 Task: Add another range.
Action: Mouse moved to (177, 71)
Screenshot: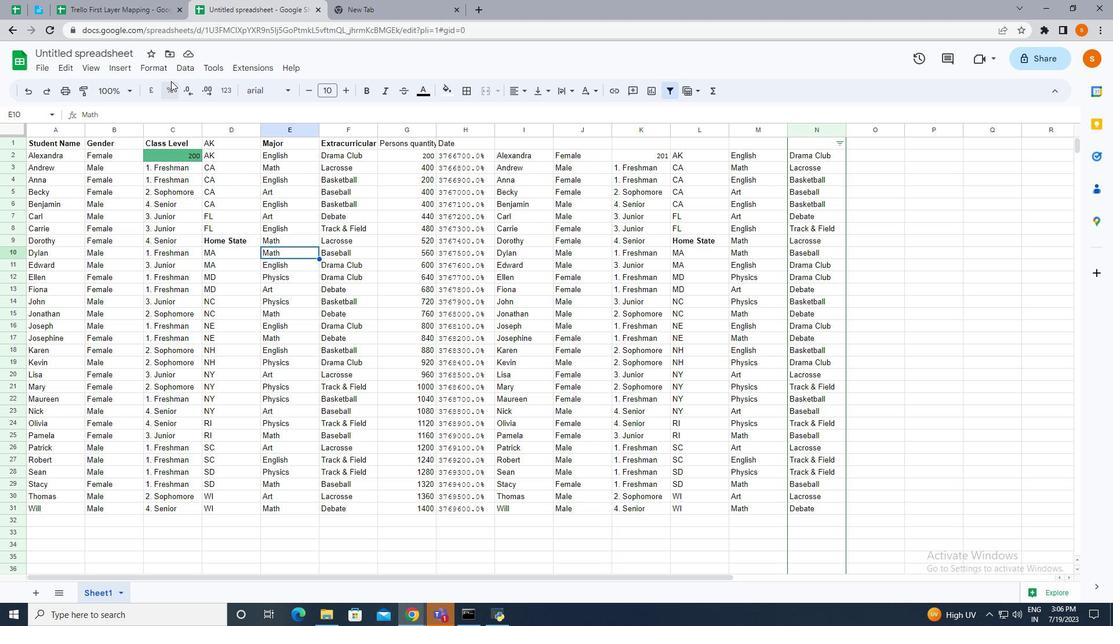 
Action: Mouse pressed left at (177, 71)
Screenshot: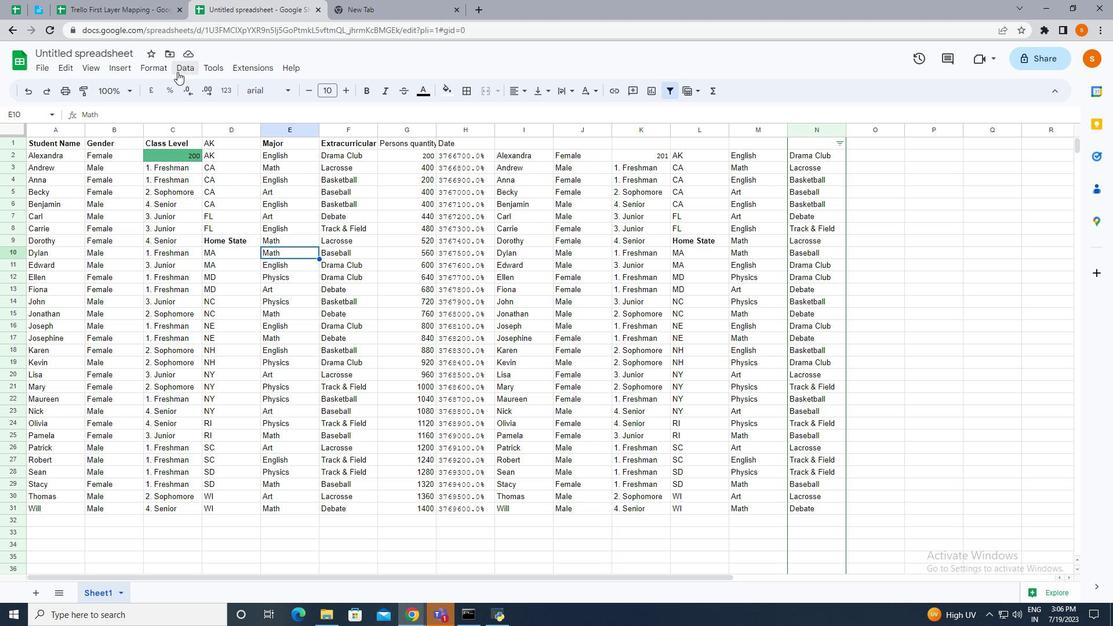 
Action: Mouse moved to (208, 197)
Screenshot: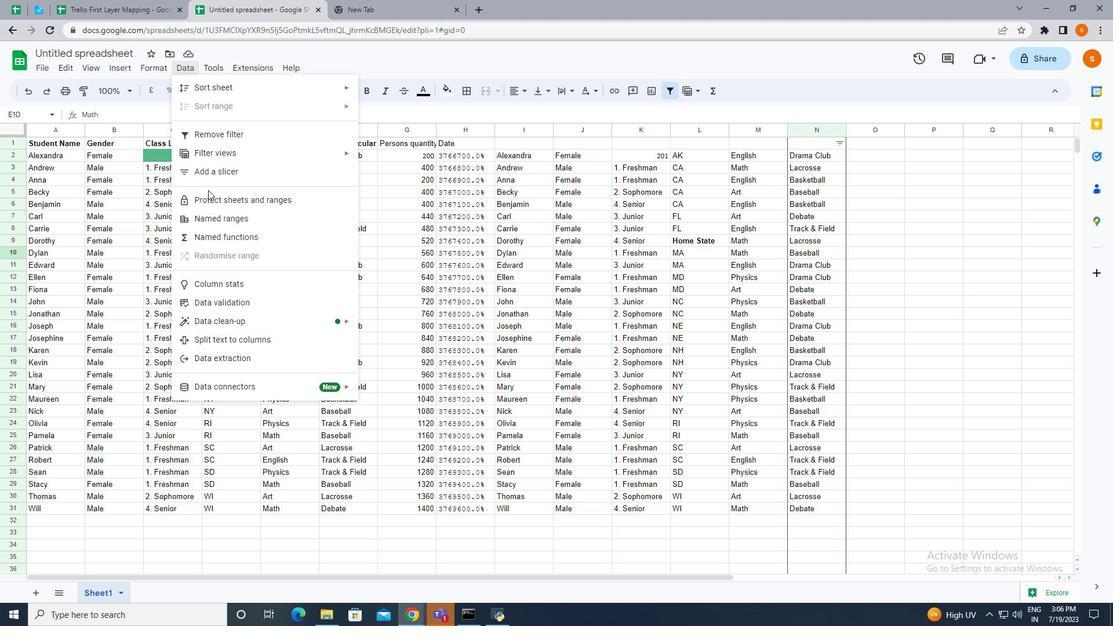 
Action: Mouse pressed left at (208, 197)
Screenshot: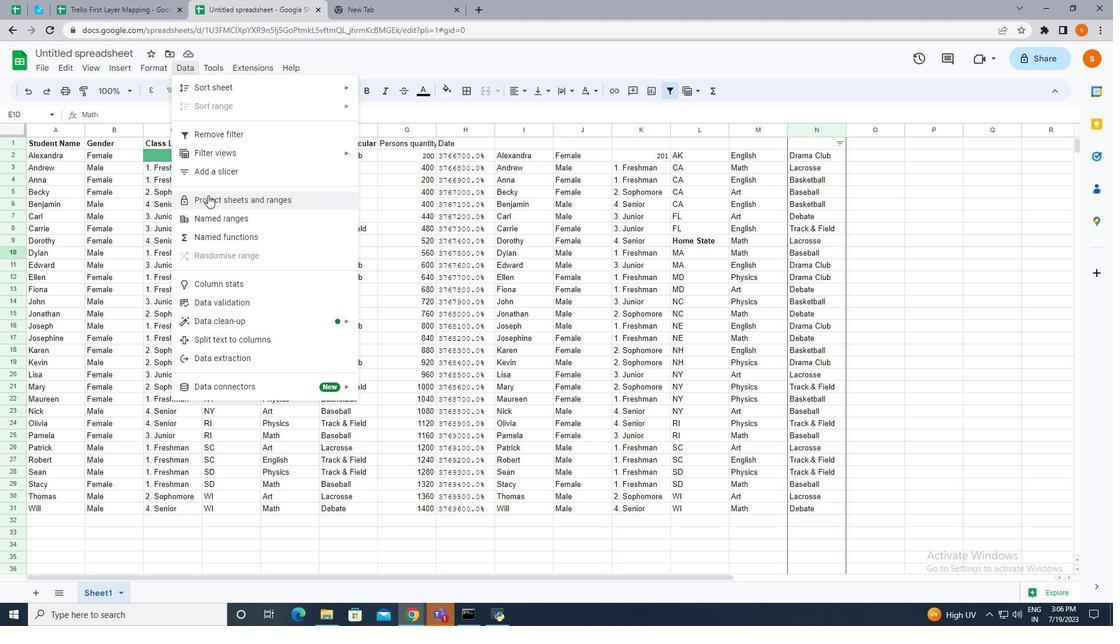 
Action: Mouse moved to (952, 128)
Screenshot: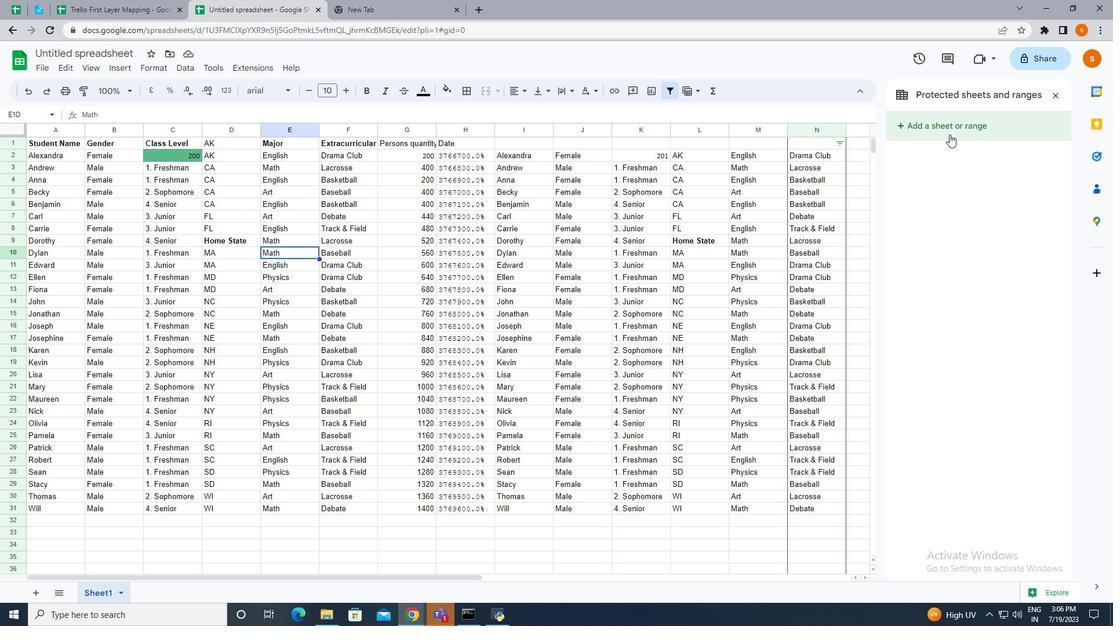 
Action: Mouse pressed left at (952, 128)
Screenshot: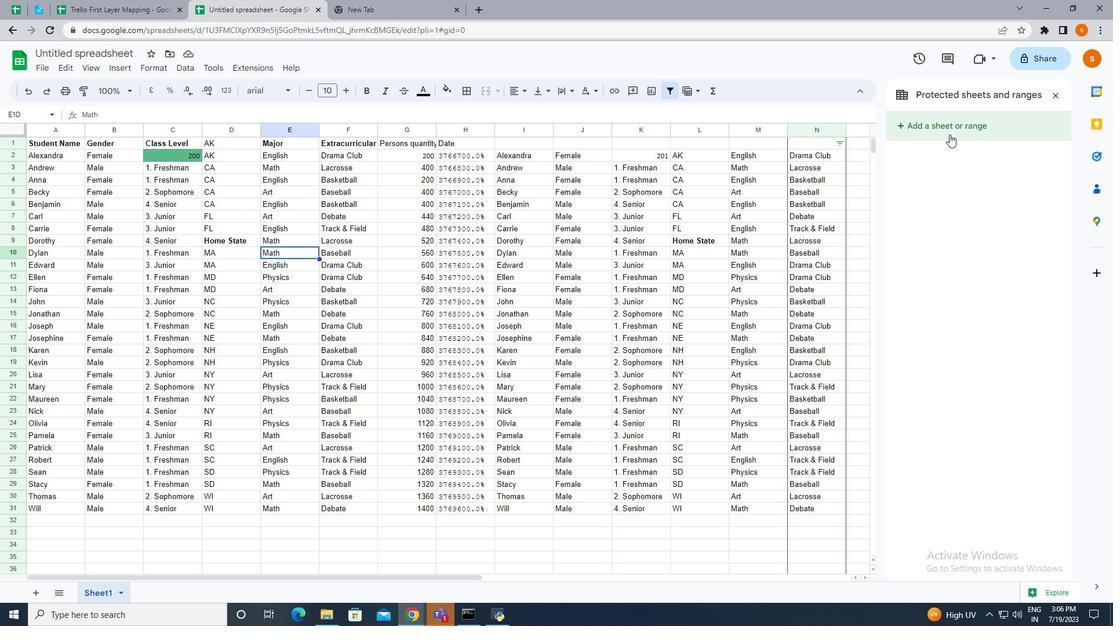 
Action: Mouse moved to (1017, 154)
Screenshot: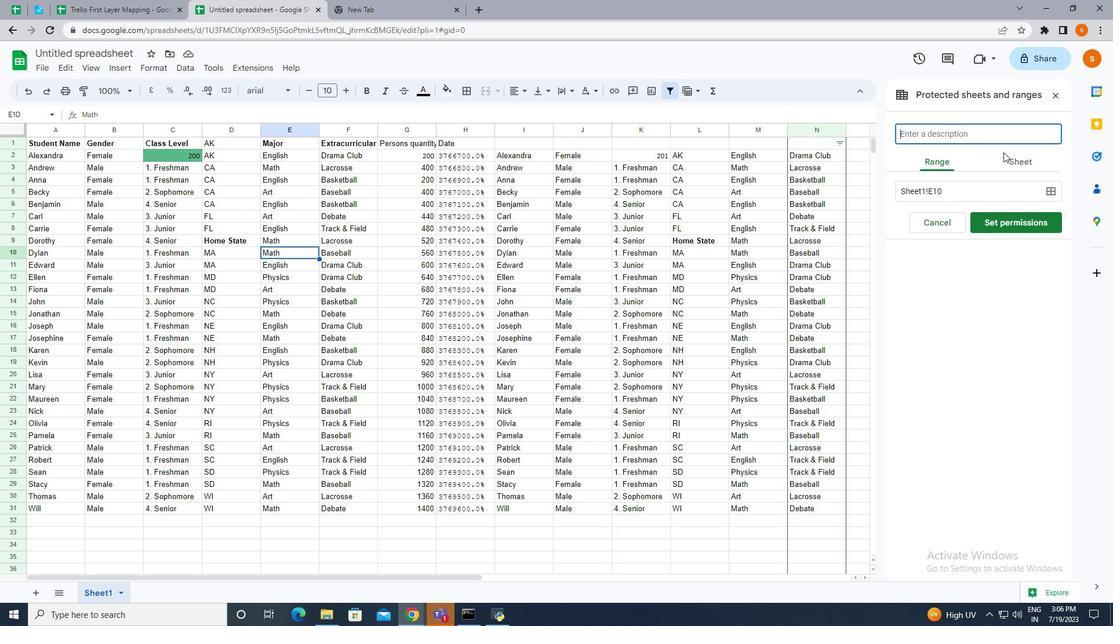 
Action: Mouse pressed left at (1017, 154)
Screenshot: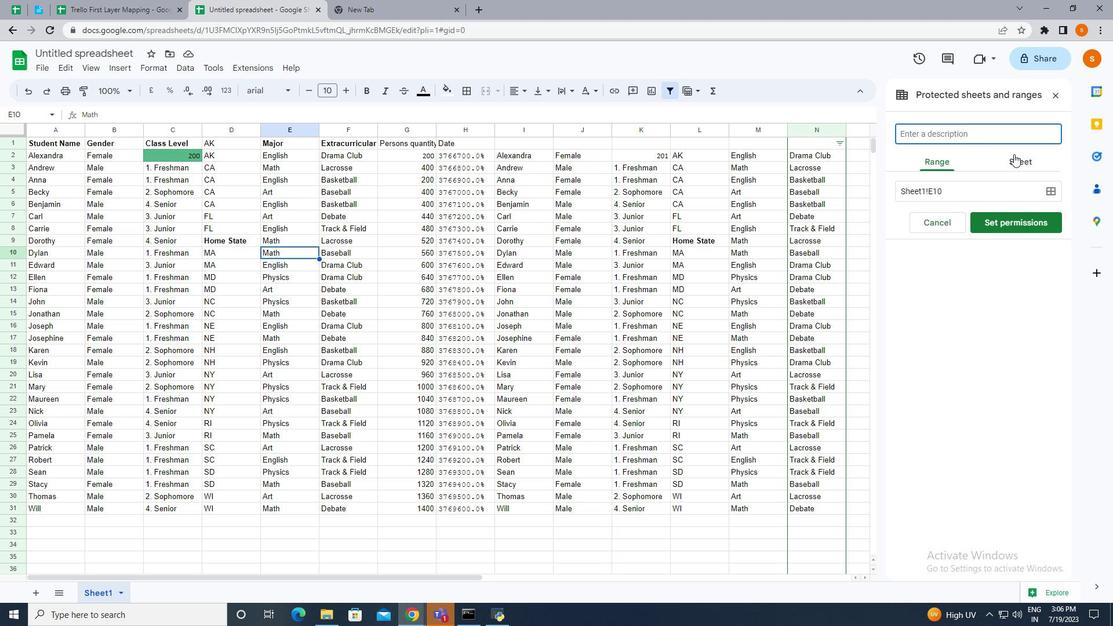 
Action: Mouse moved to (944, 183)
Screenshot: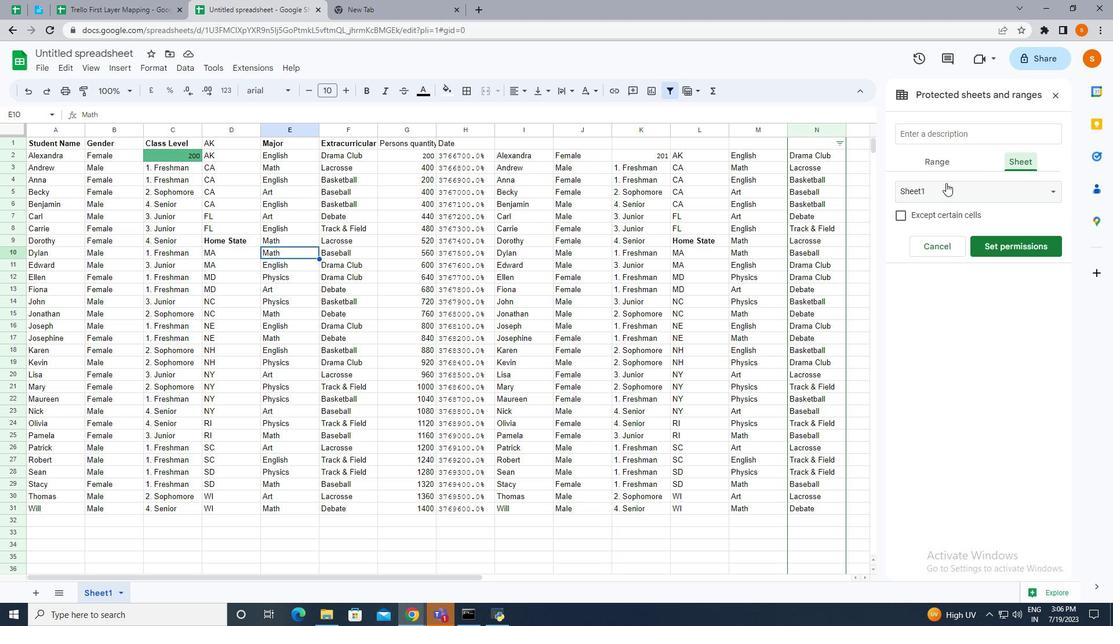 
Action: Mouse pressed left at (944, 183)
Screenshot: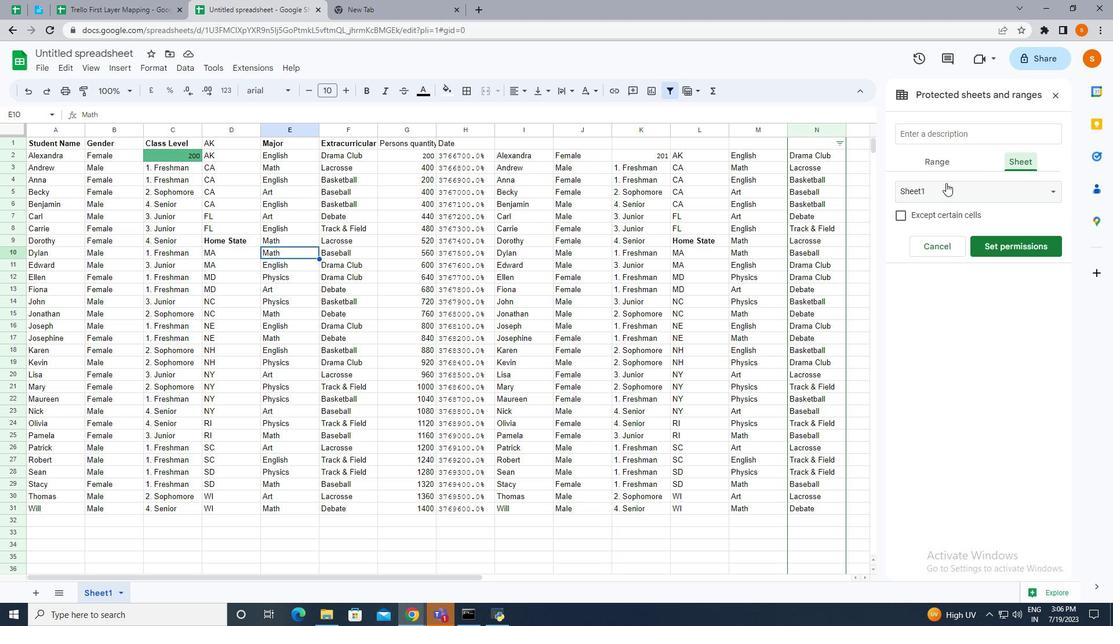 
Action: Mouse moved to (930, 189)
Screenshot: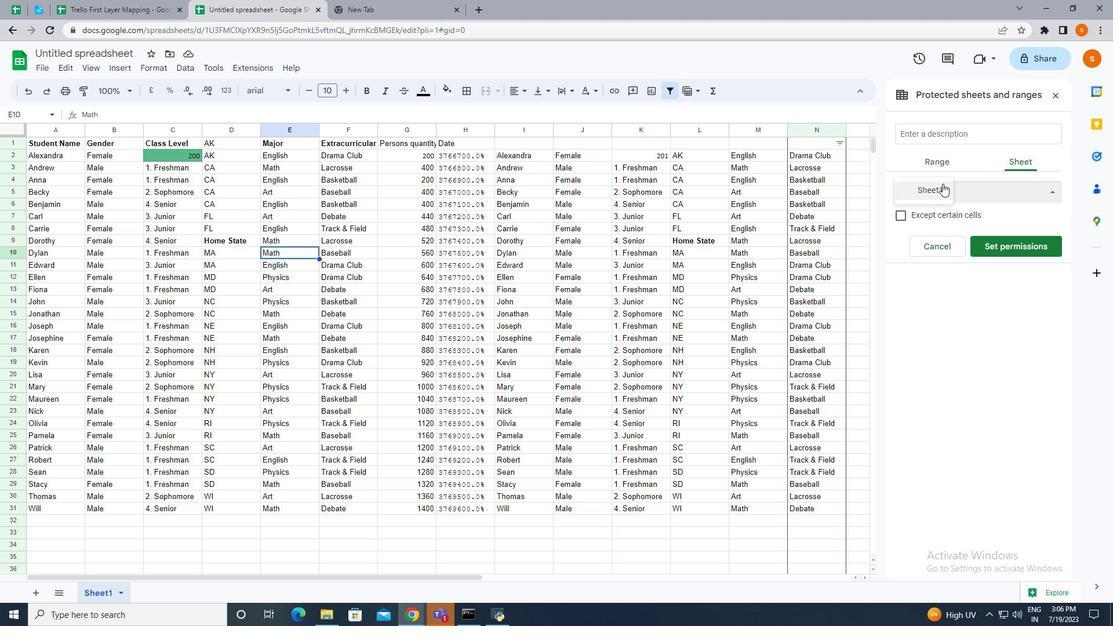 
Action: Mouse pressed left at (930, 189)
Screenshot: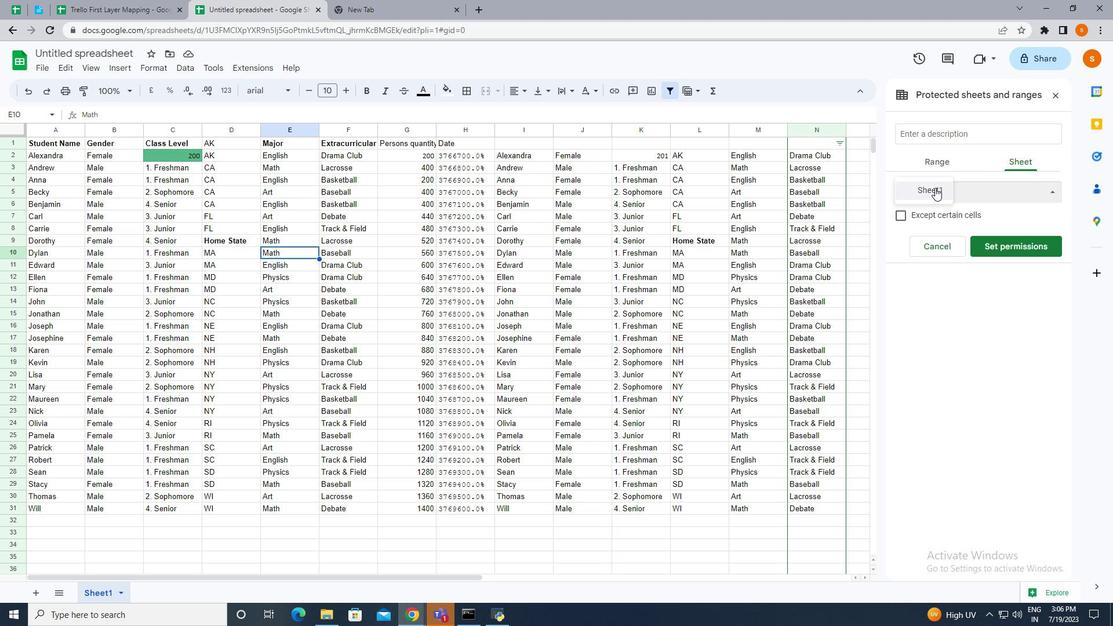 
Action: Mouse moved to (902, 213)
Screenshot: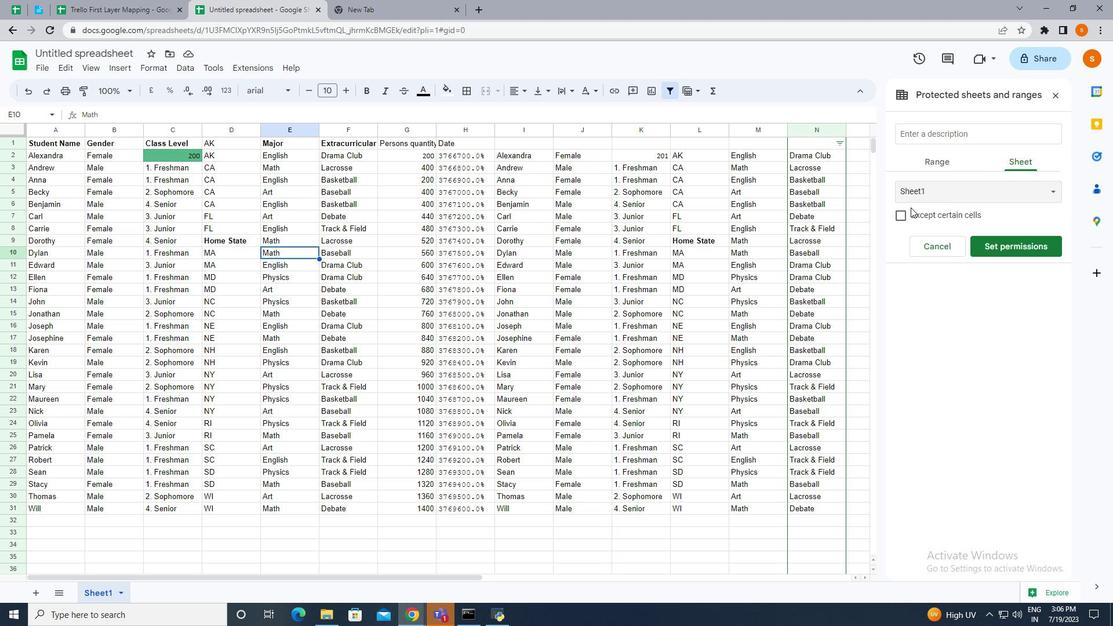 
Action: Mouse pressed left at (902, 213)
Screenshot: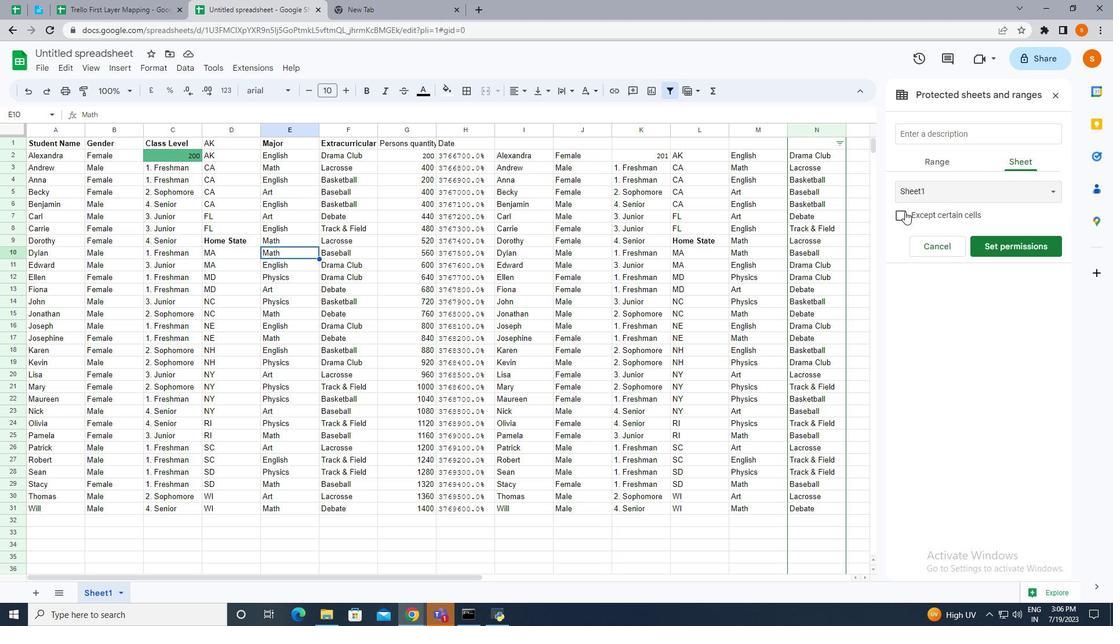 
Action: Mouse moved to (983, 233)
Screenshot: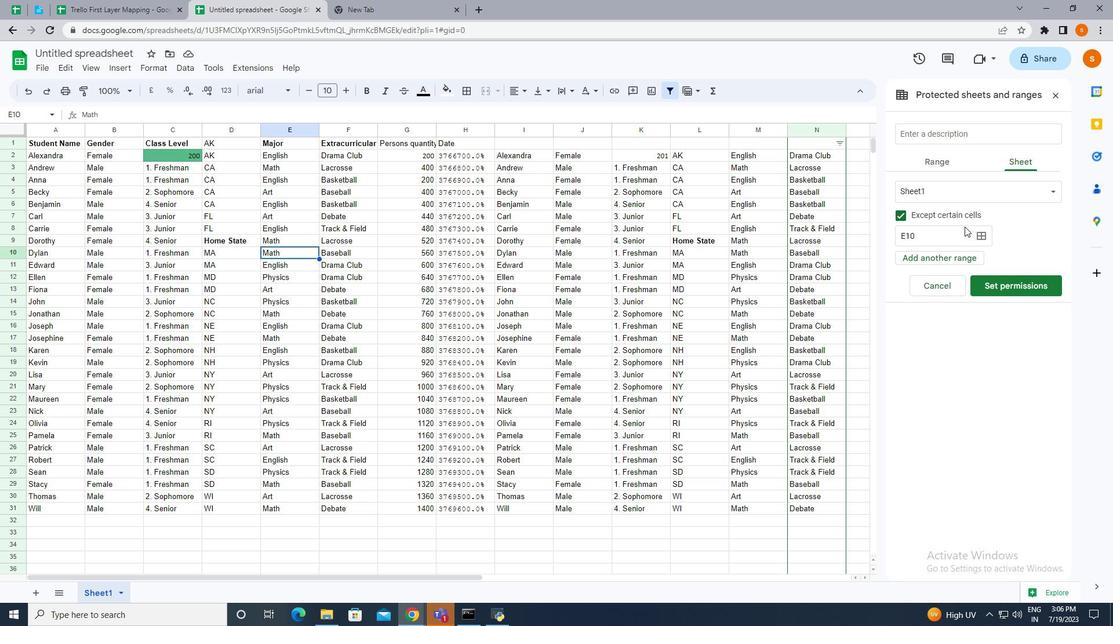 
Action: Mouse pressed left at (983, 233)
Screenshot: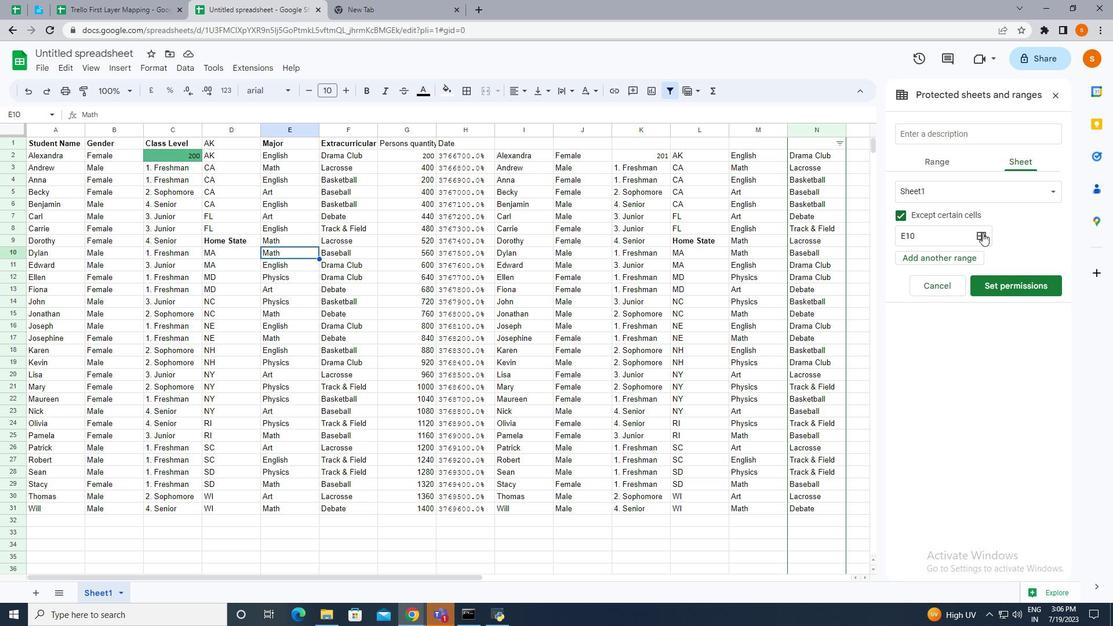 
Action: Mouse moved to (923, 261)
Screenshot: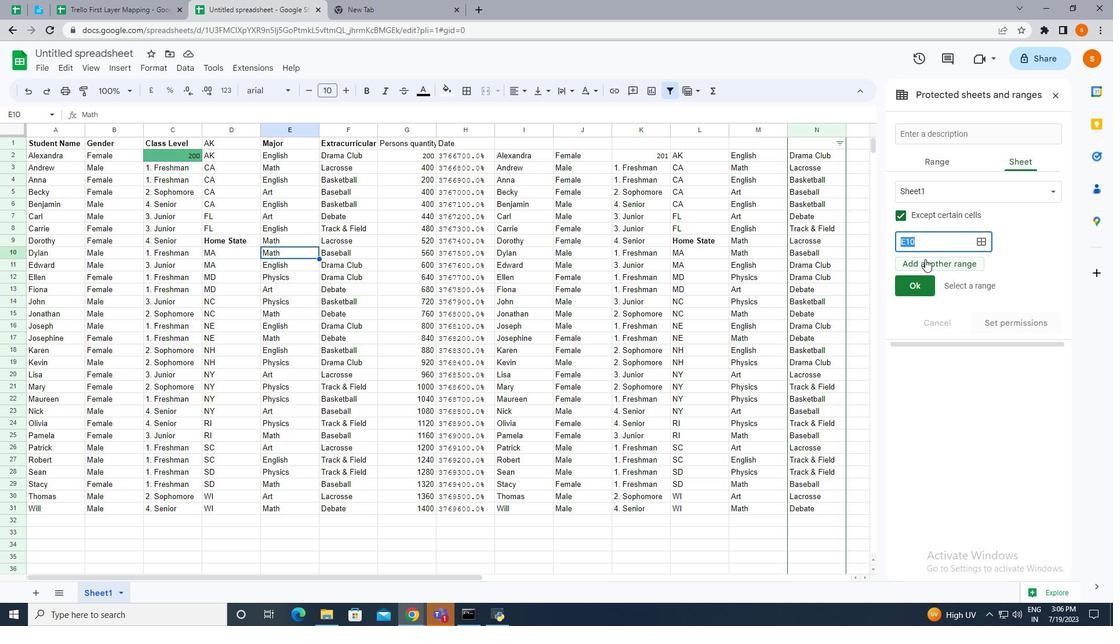 
Action: Mouse pressed left at (923, 261)
Screenshot: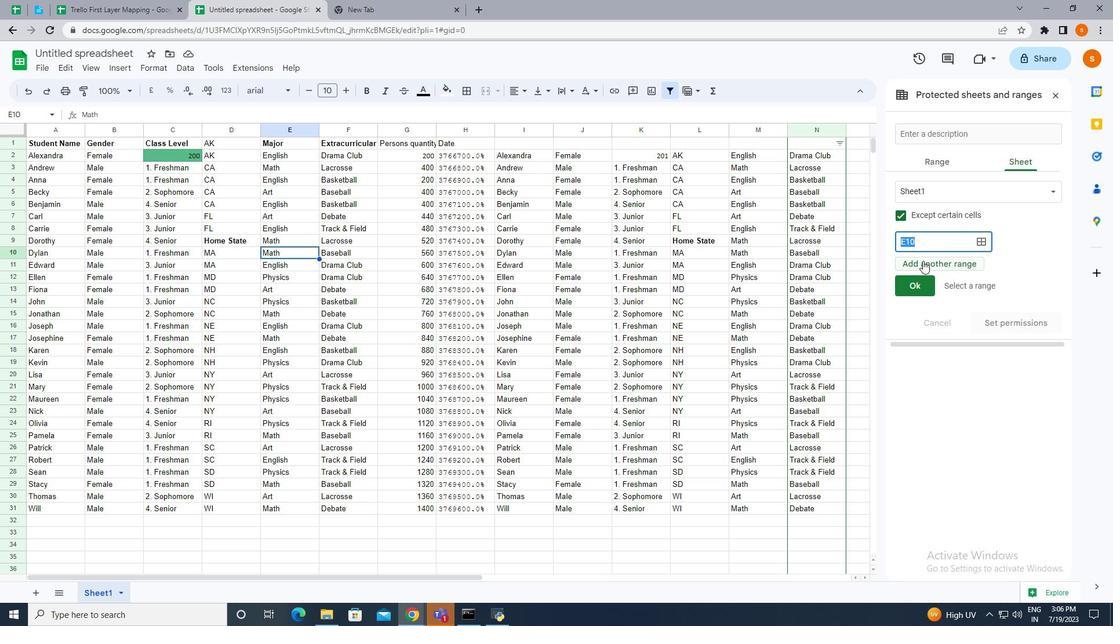 
Action: Mouse moved to (928, 307)
Screenshot: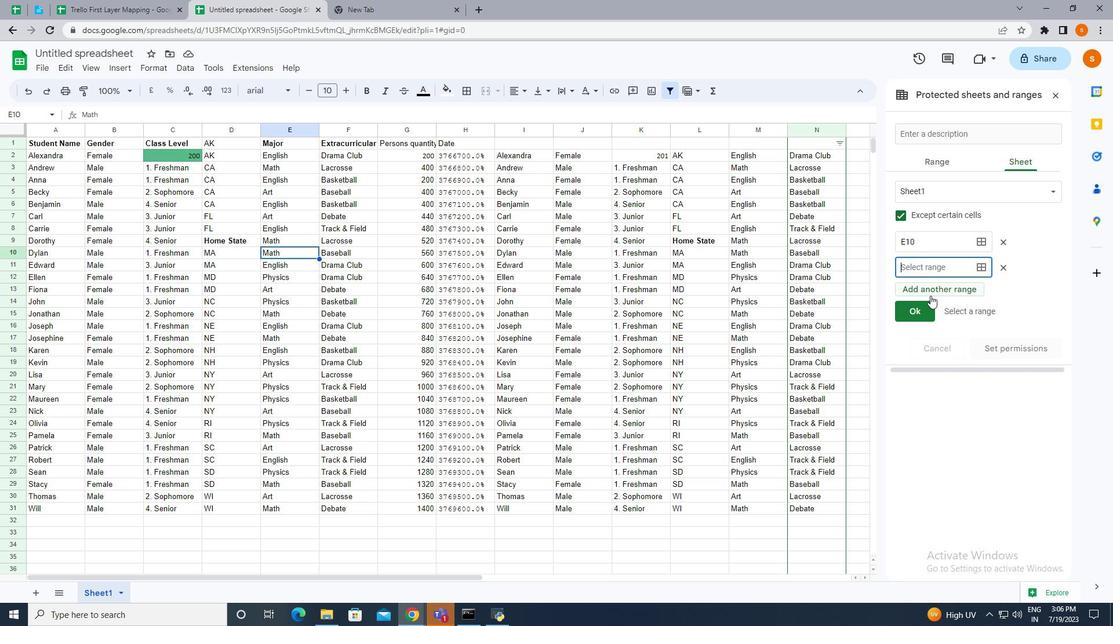 
